 Task: Change the notification settings to show snoozed notifications "1 minute before the event".
Action: Mouse moved to (1019, 94)
Screenshot: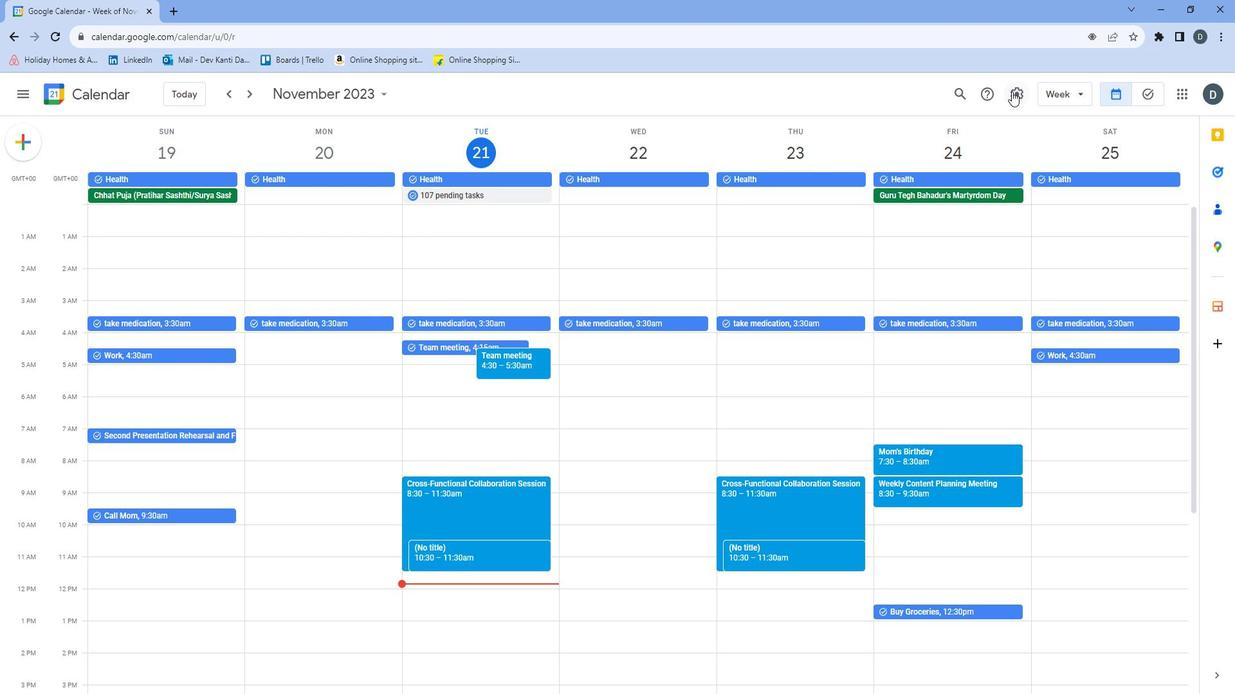 
Action: Mouse pressed left at (1019, 94)
Screenshot: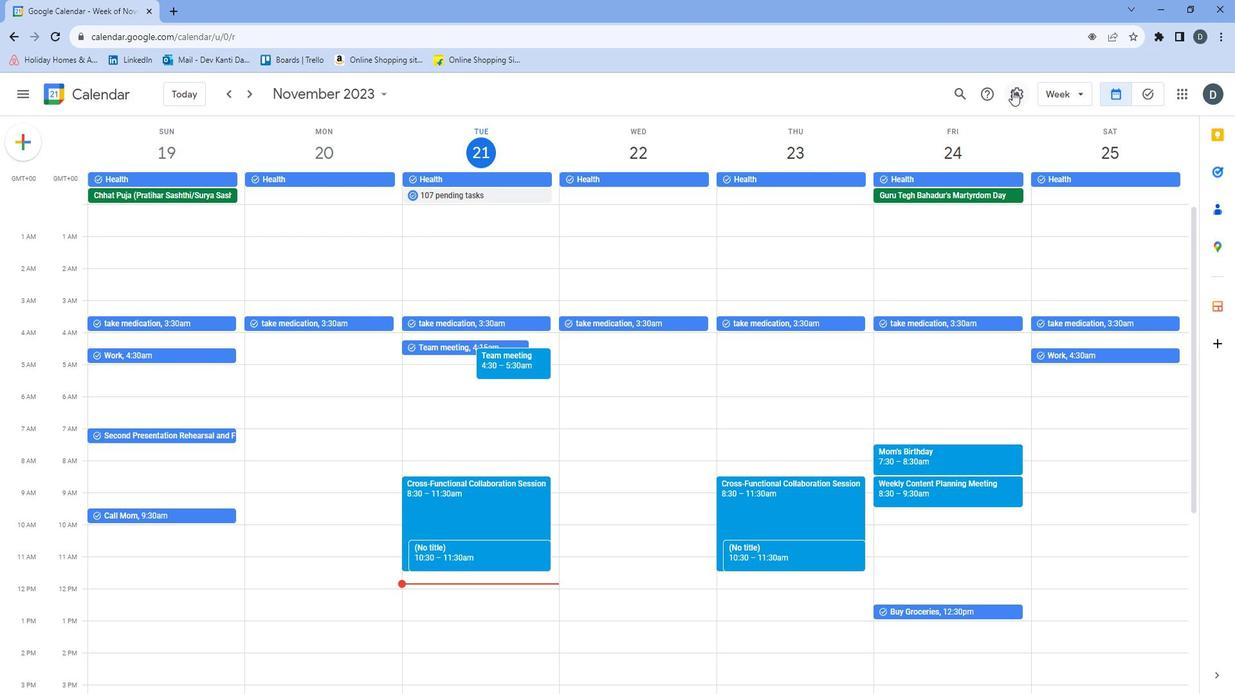 
Action: Mouse moved to (1033, 126)
Screenshot: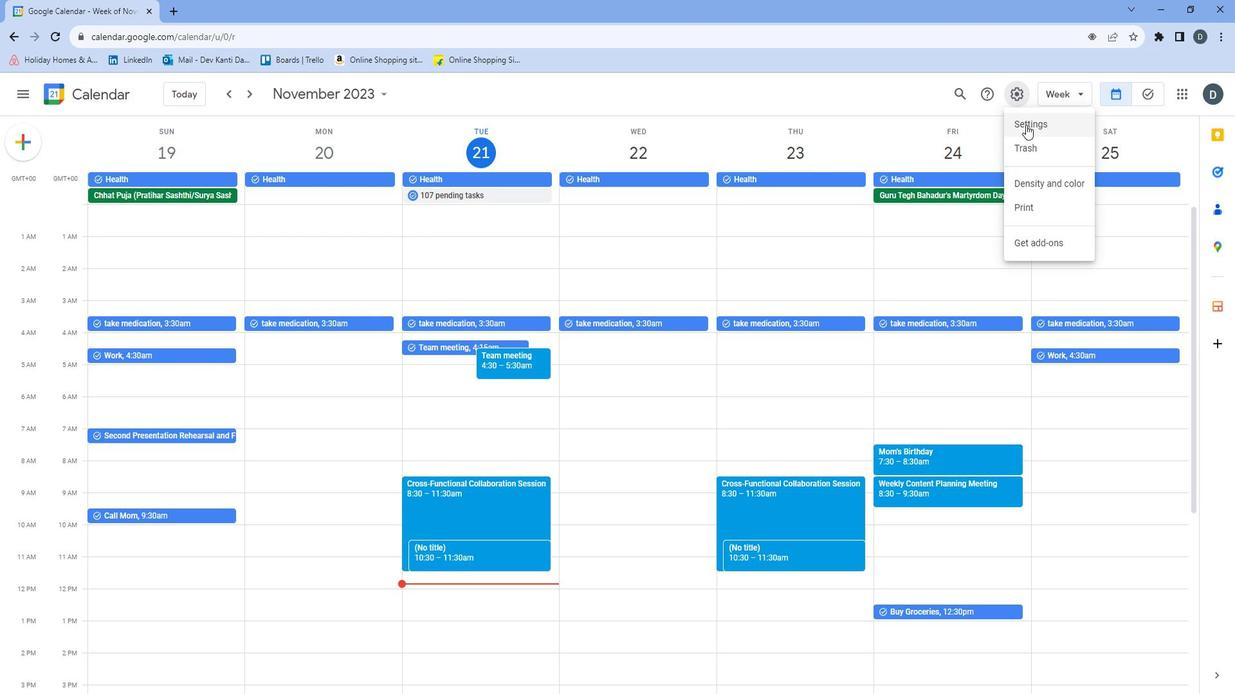 
Action: Mouse pressed left at (1033, 126)
Screenshot: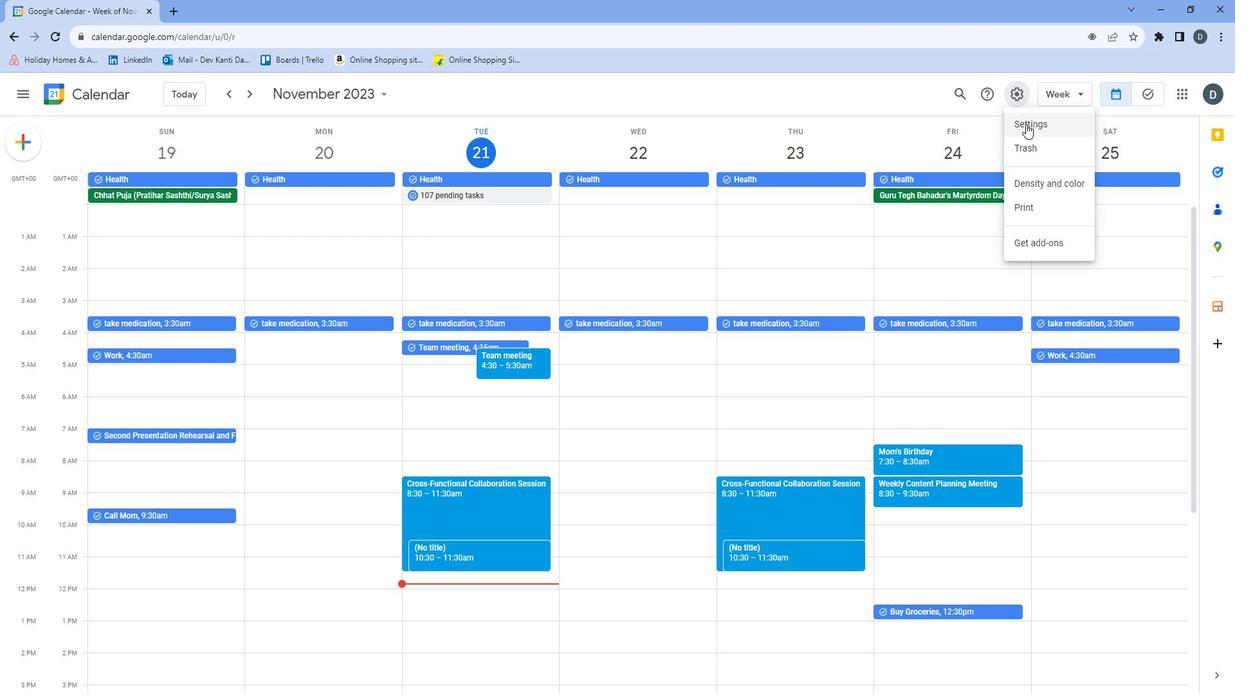 
Action: Mouse moved to (610, 291)
Screenshot: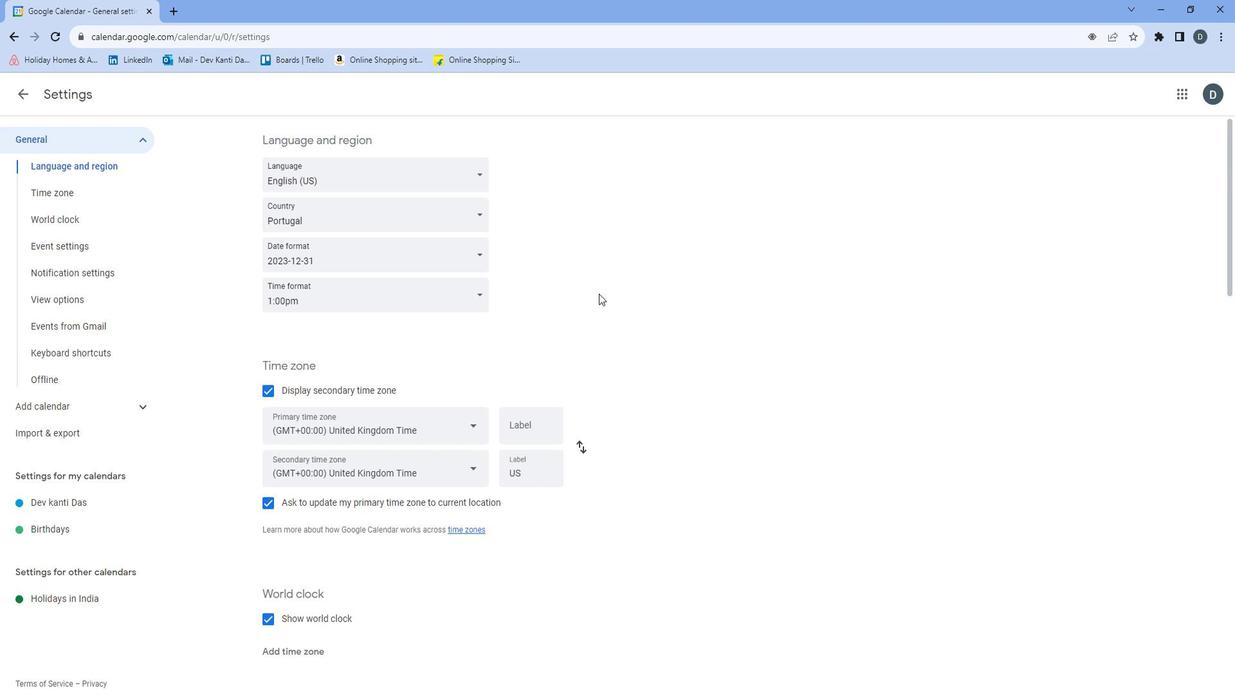 
Action: Mouse scrolled (610, 290) with delta (0, 0)
Screenshot: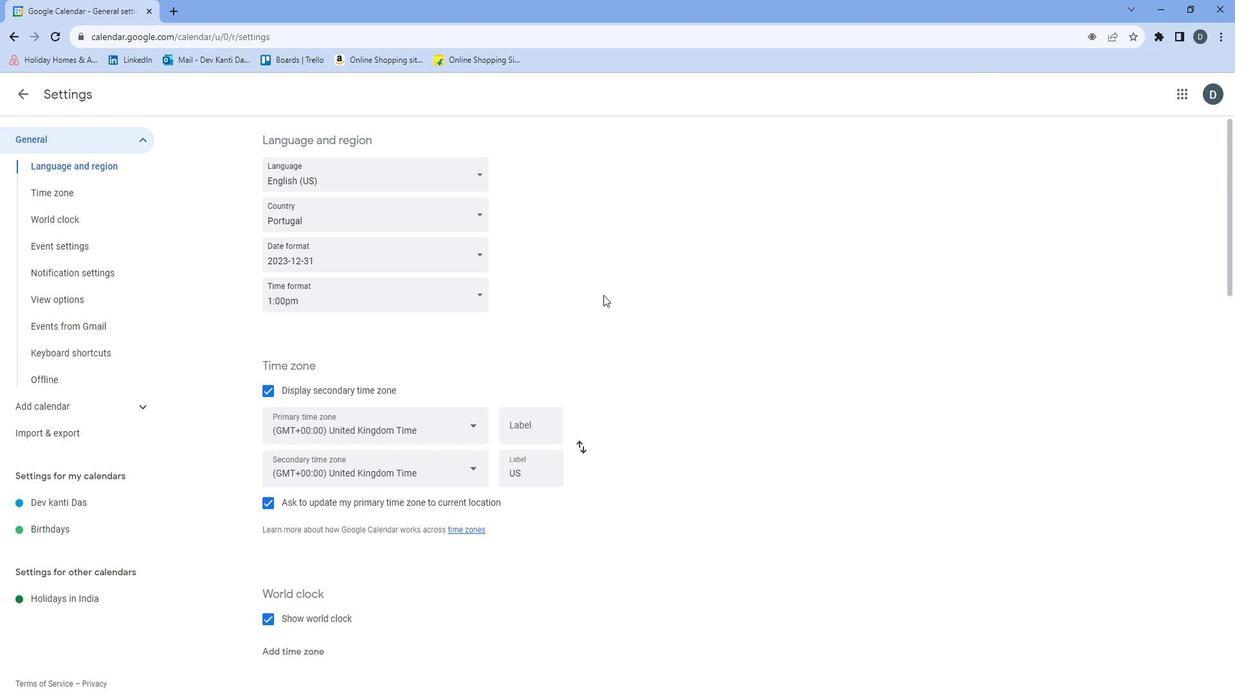 
Action: Mouse moved to (611, 291)
Screenshot: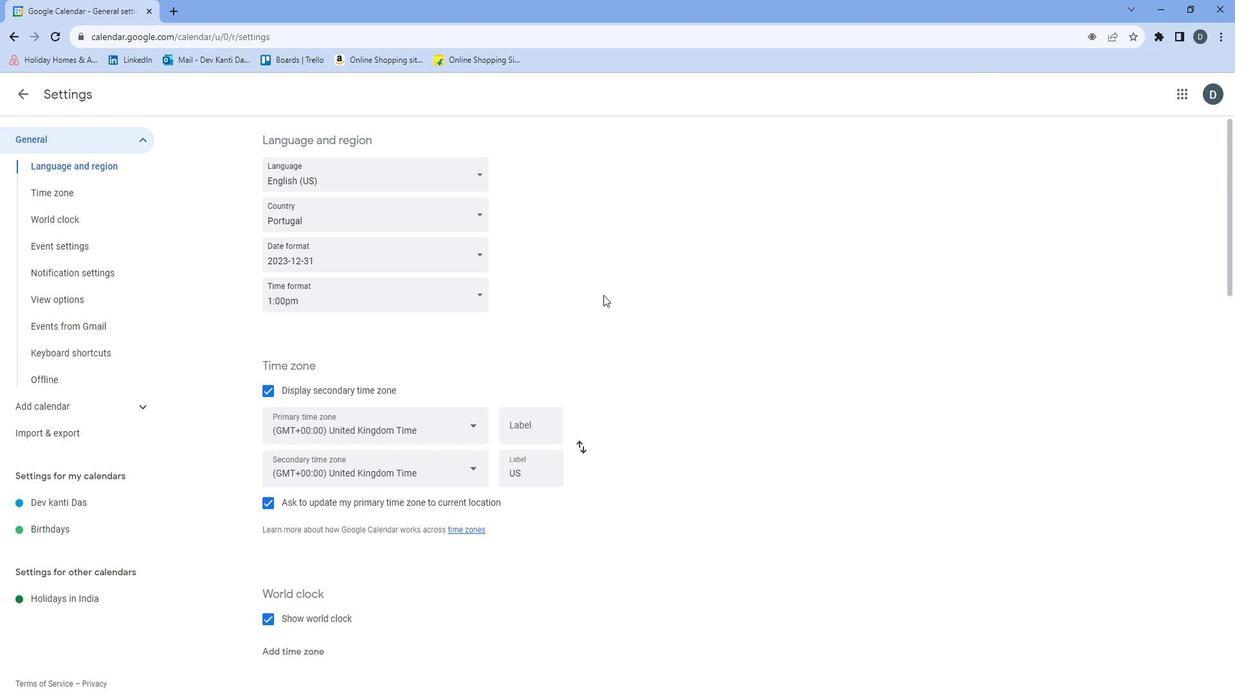 
Action: Mouse scrolled (611, 290) with delta (0, 0)
Screenshot: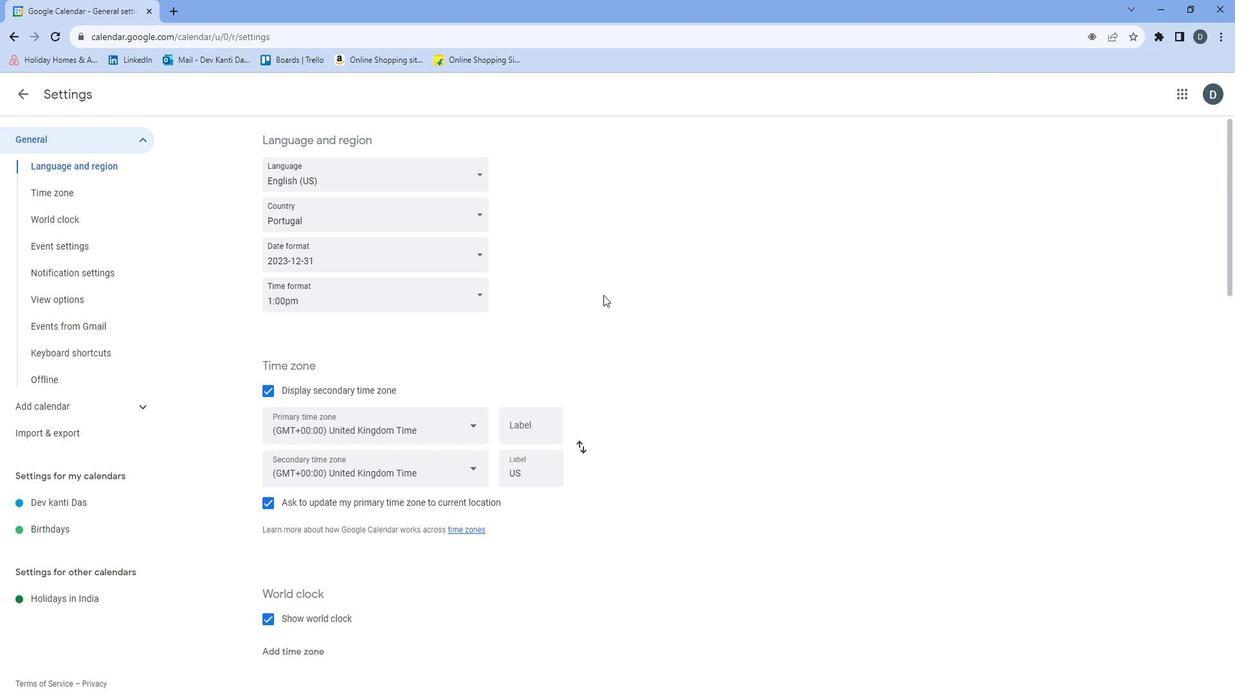 
Action: Mouse moved to (612, 291)
Screenshot: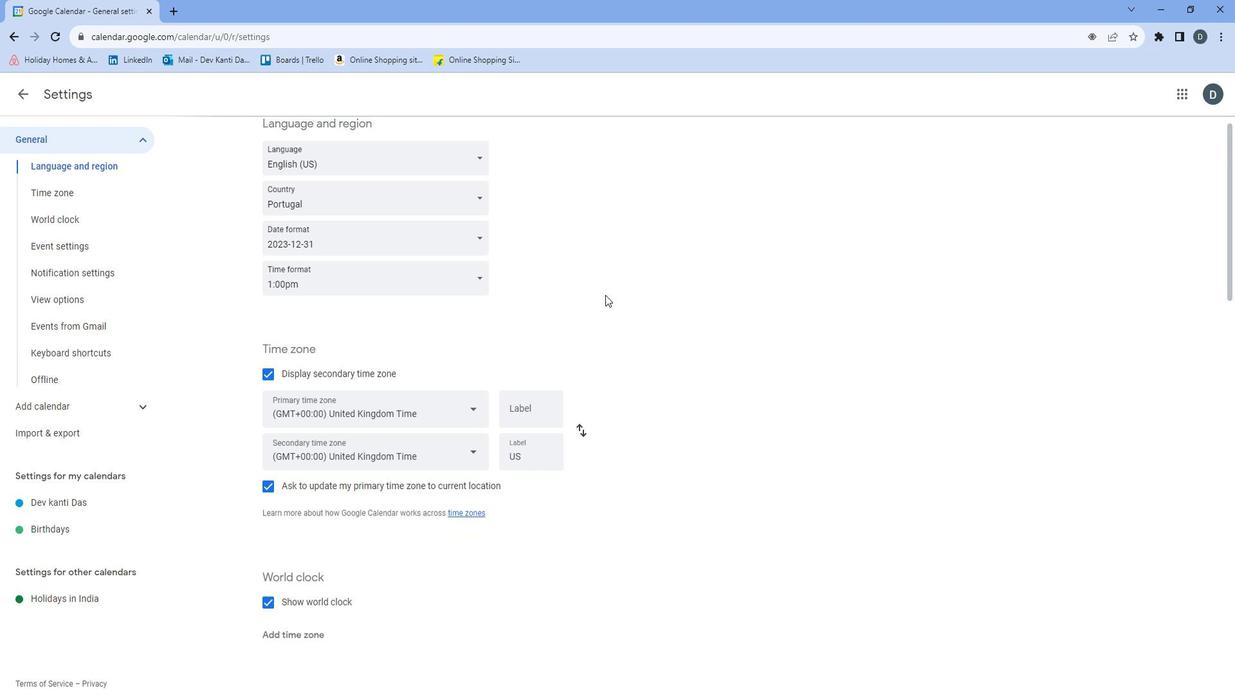 
Action: Mouse scrolled (612, 290) with delta (0, 0)
Screenshot: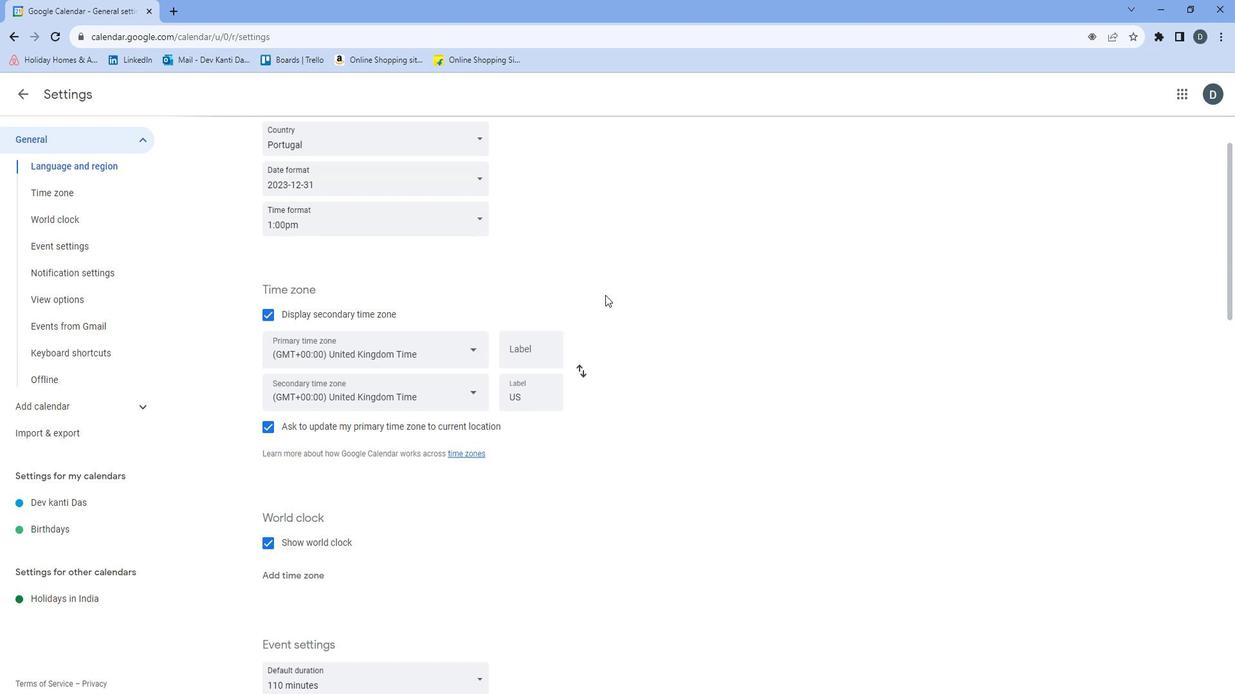 
Action: Mouse scrolled (612, 290) with delta (0, 0)
Screenshot: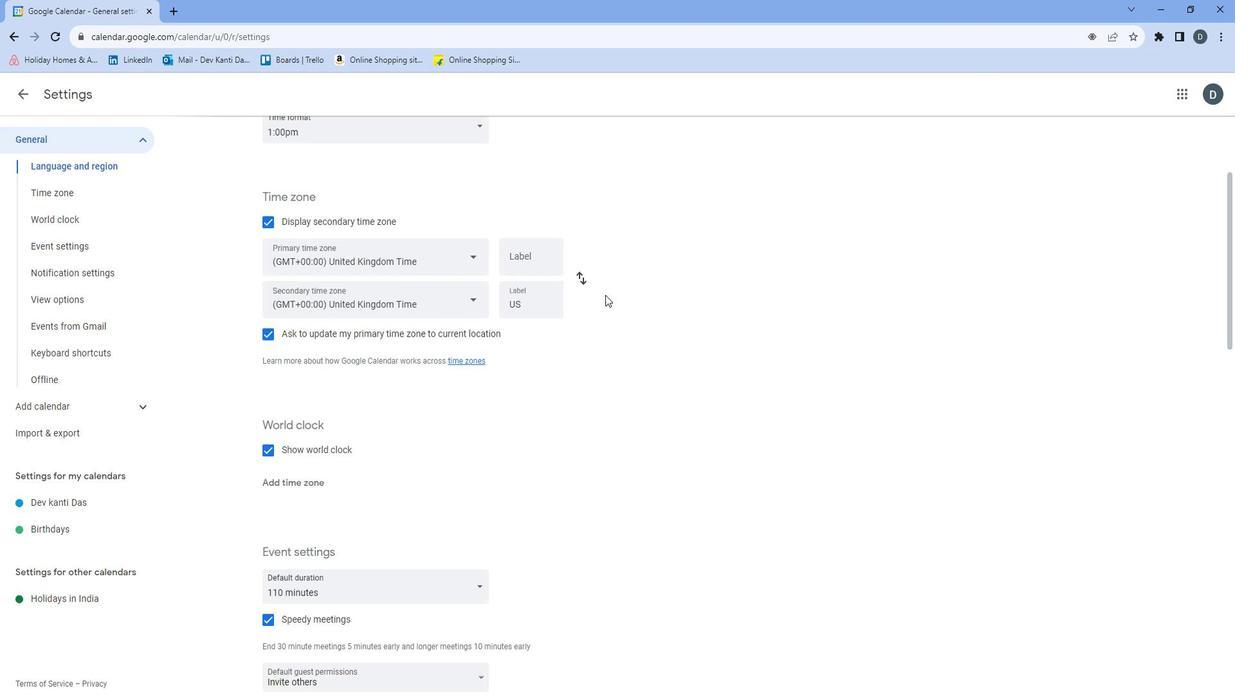 
Action: Mouse scrolled (612, 290) with delta (0, 0)
Screenshot: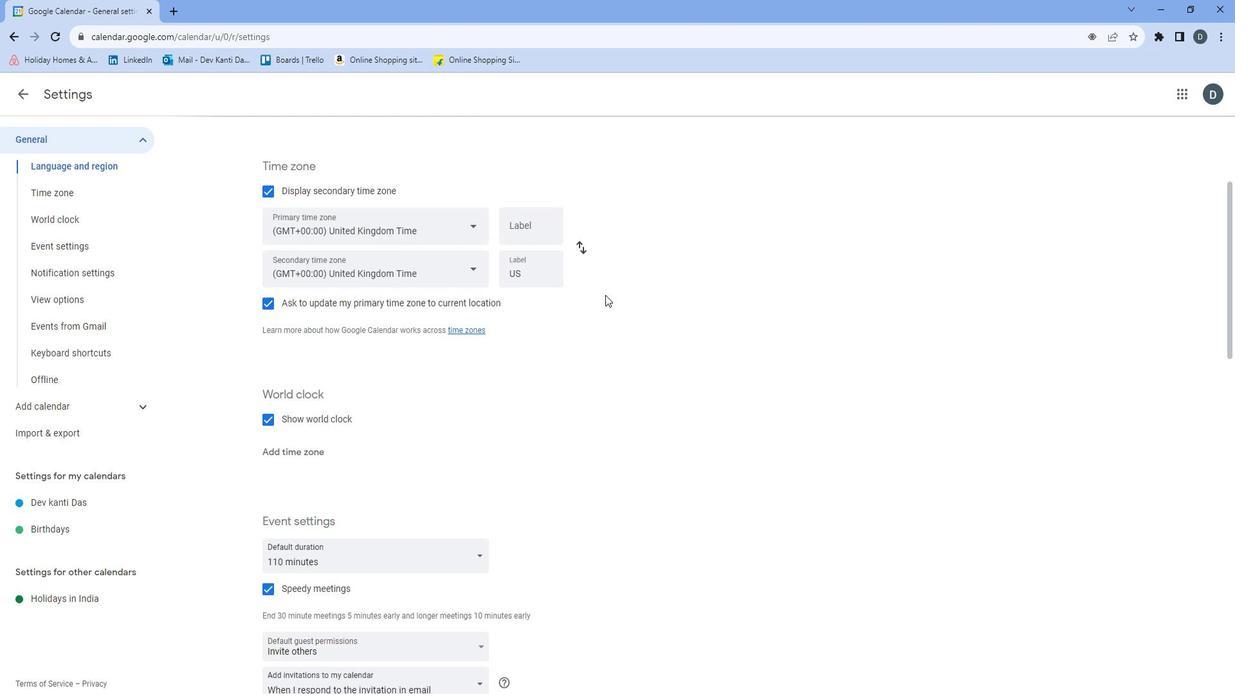 
Action: Mouse scrolled (612, 290) with delta (0, 0)
Screenshot: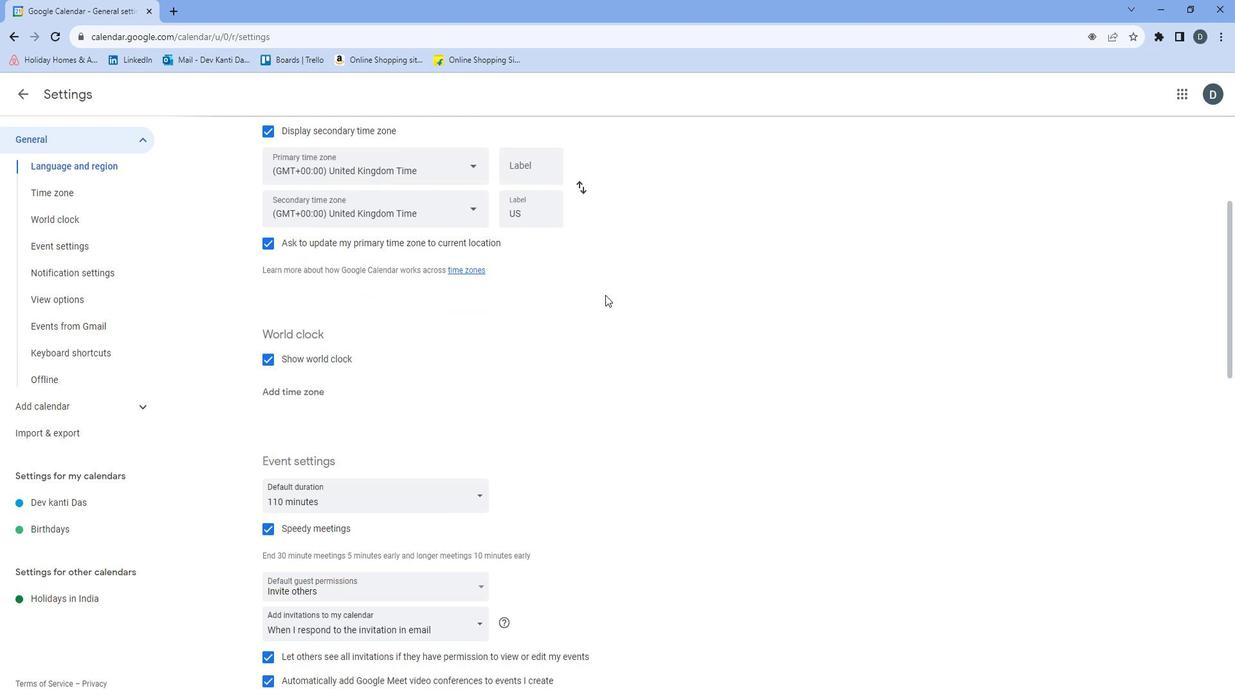 
Action: Mouse scrolled (612, 290) with delta (0, 0)
Screenshot: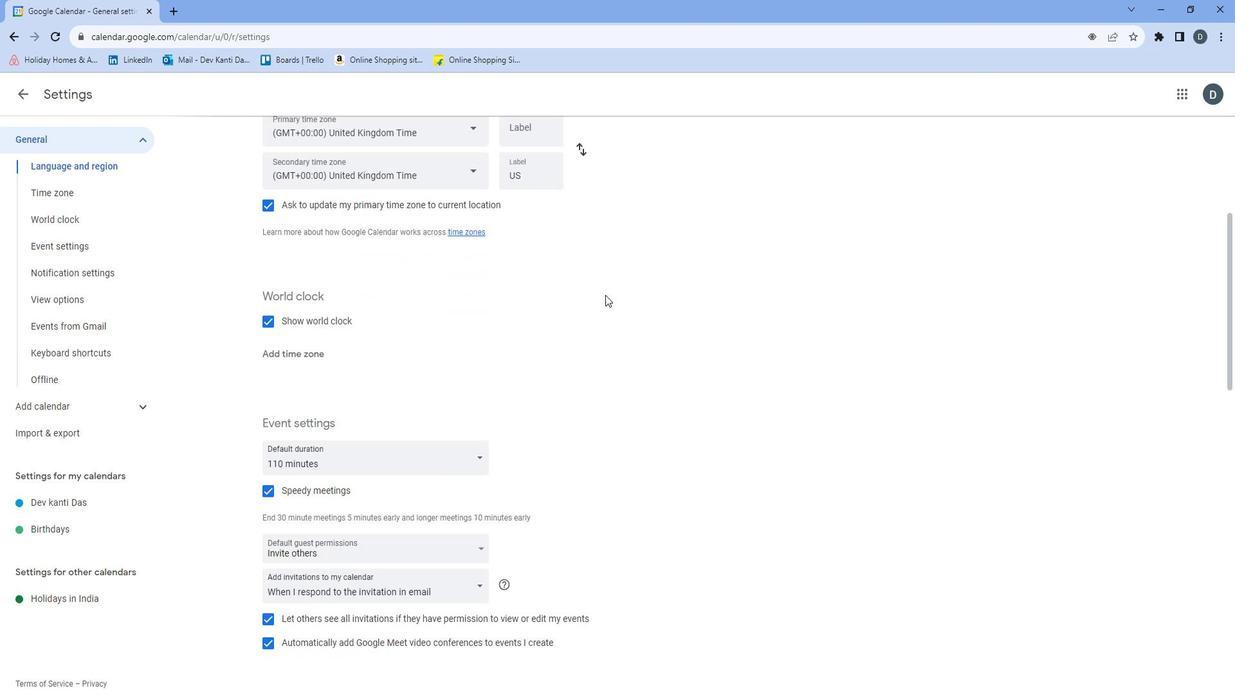 
Action: Mouse moved to (612, 288)
Screenshot: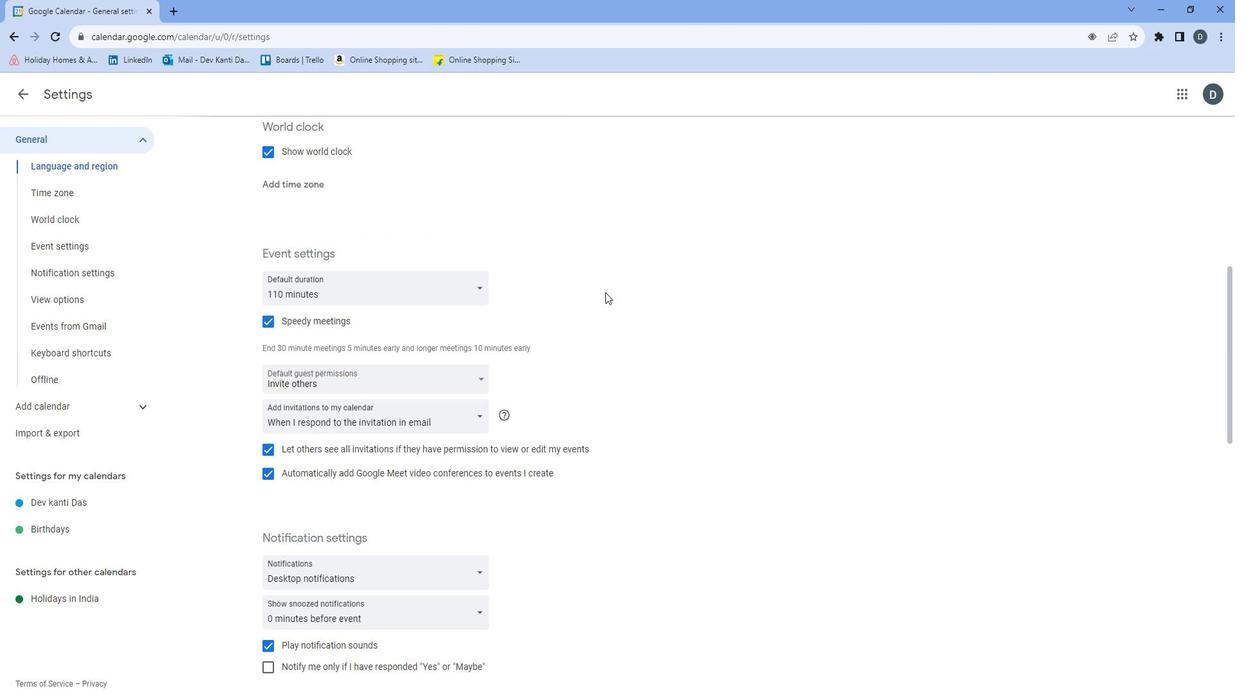 
Action: Mouse scrolled (612, 288) with delta (0, 0)
Screenshot: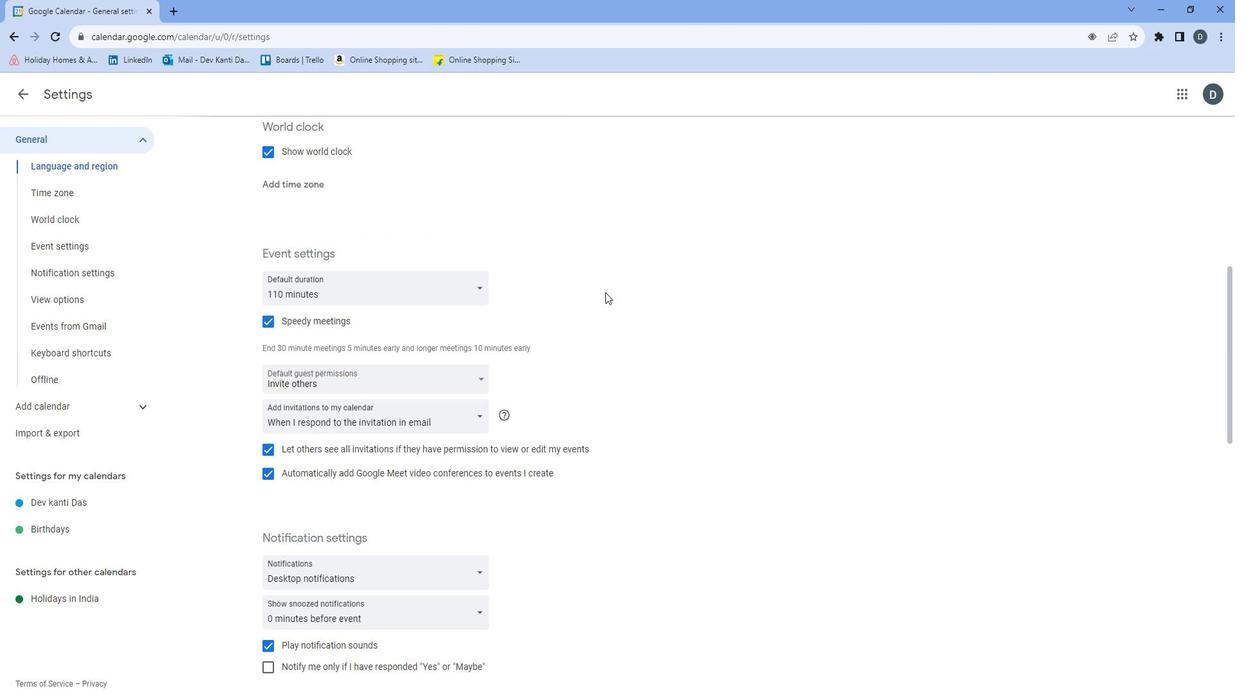 
Action: Mouse moved to (612, 288)
Screenshot: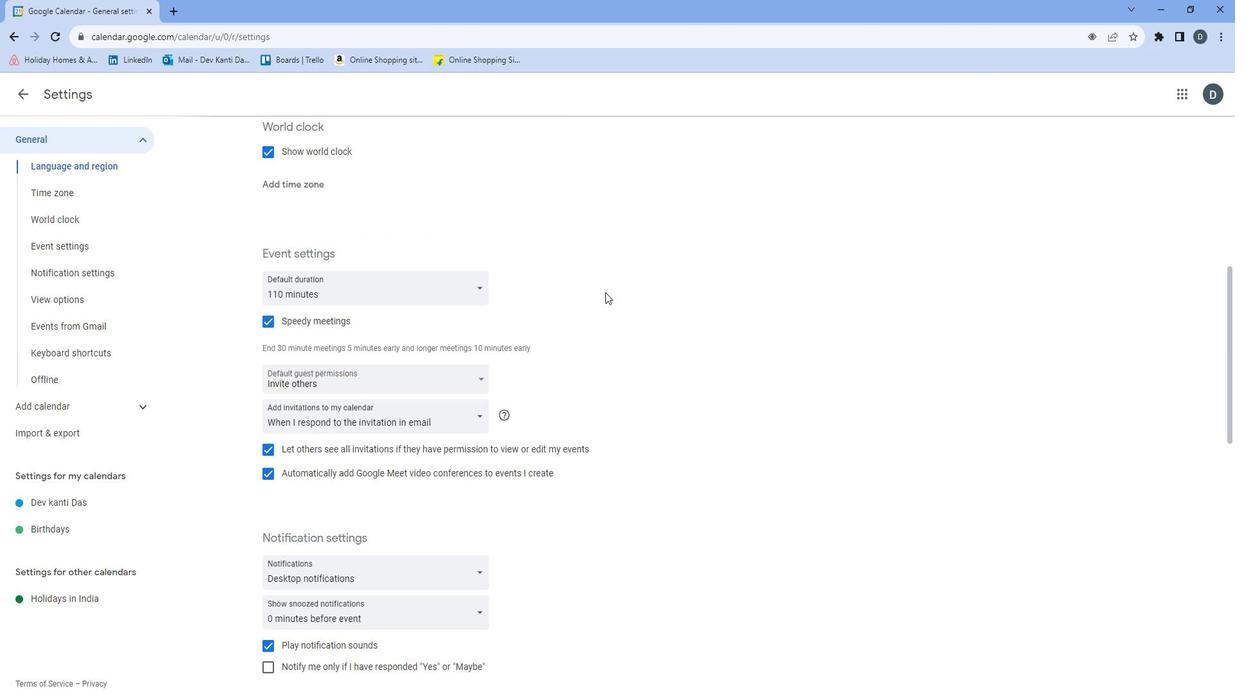
Action: Mouse scrolled (612, 288) with delta (0, 0)
Screenshot: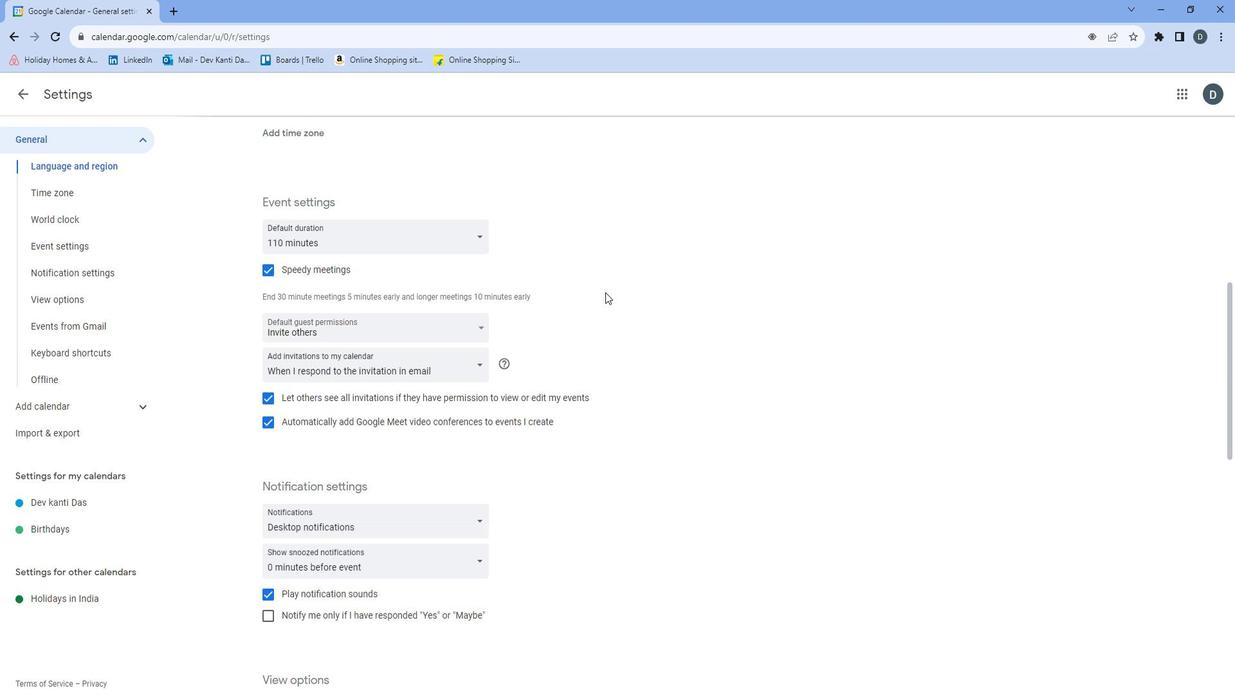 
Action: Mouse scrolled (612, 288) with delta (0, 0)
Screenshot: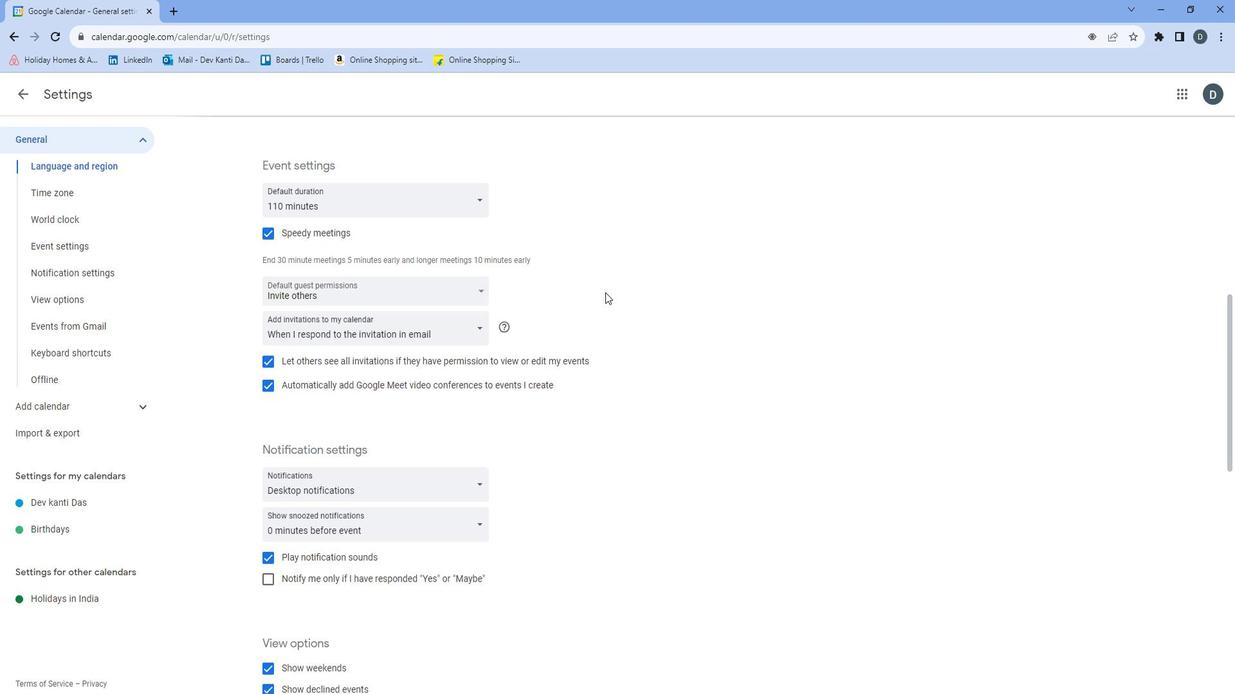 
Action: Mouse scrolled (612, 288) with delta (0, 0)
Screenshot: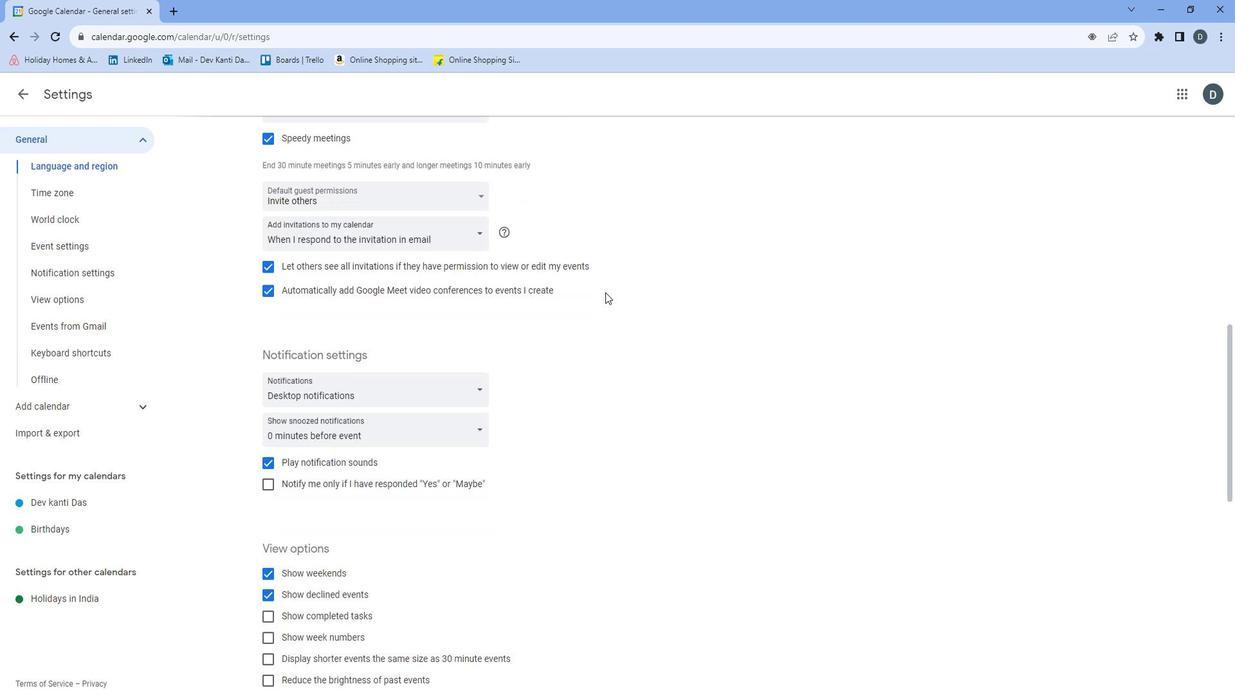 
Action: Mouse scrolled (612, 288) with delta (0, 0)
Screenshot: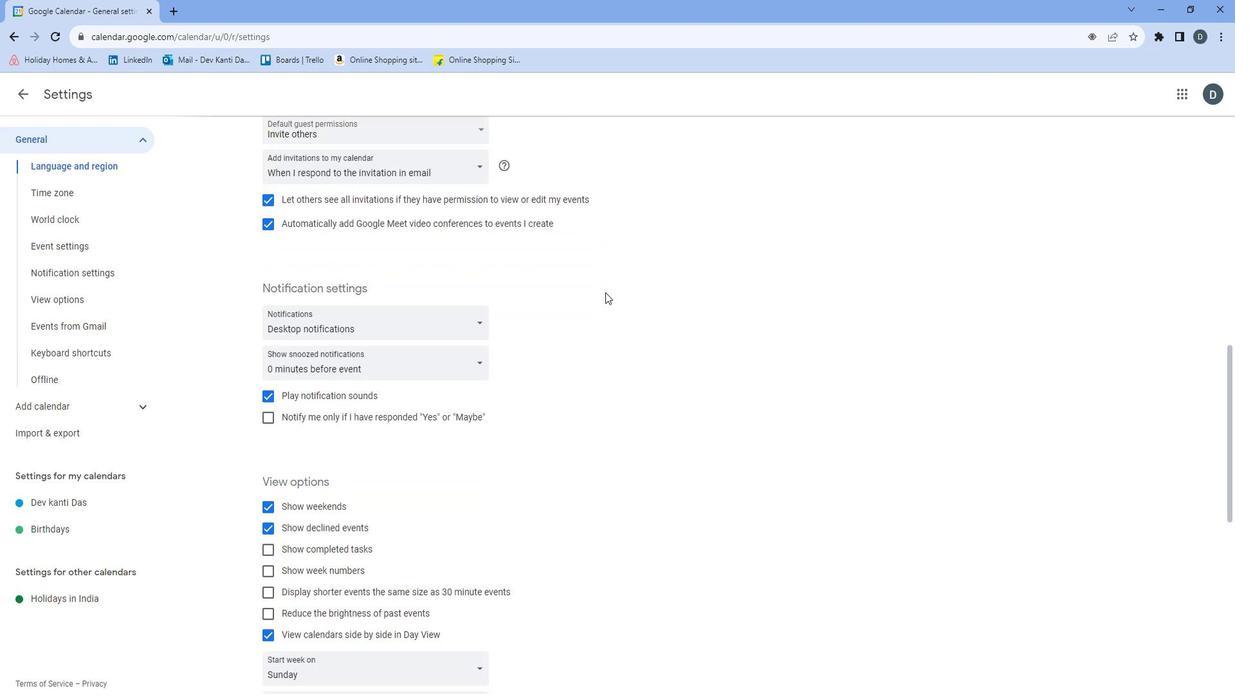 
Action: Mouse moved to (612, 288)
Screenshot: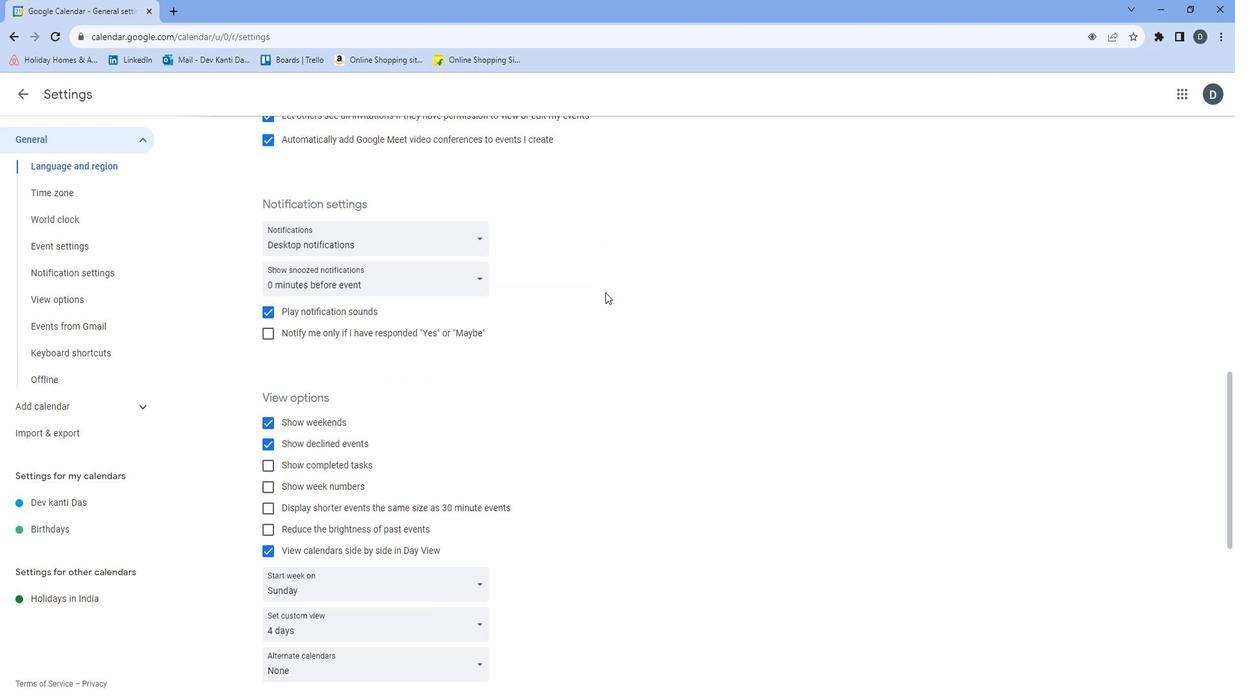 
Action: Mouse scrolled (612, 288) with delta (0, 0)
Screenshot: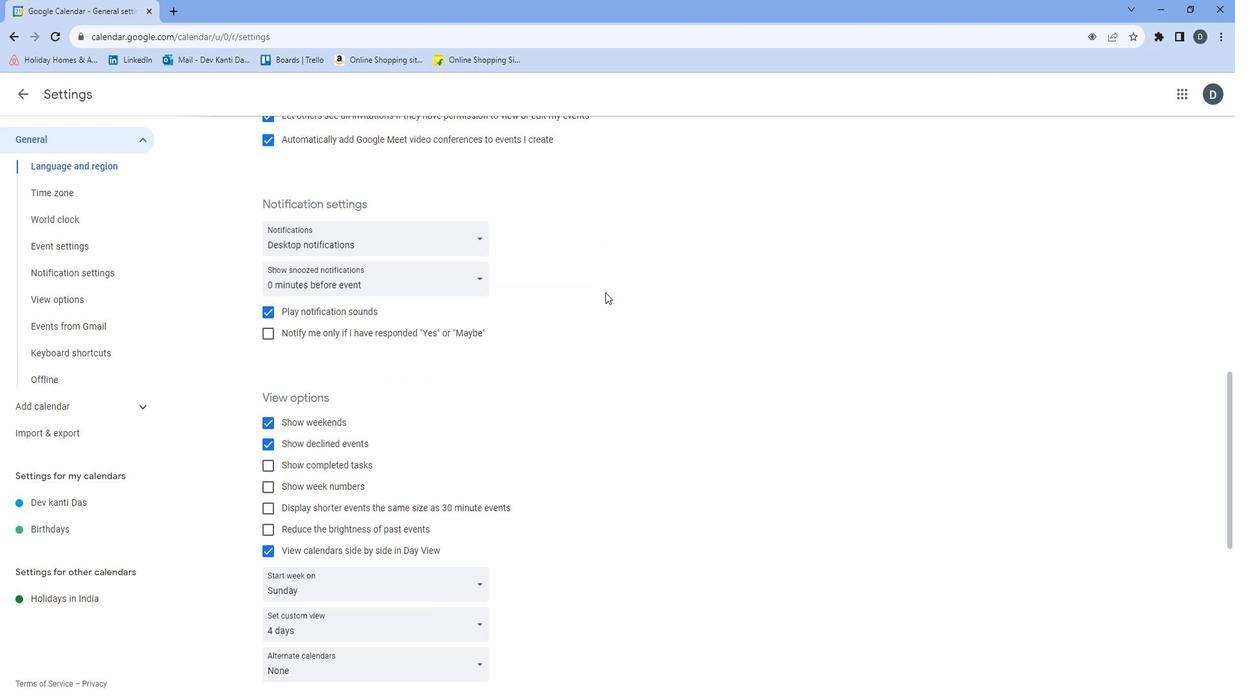 
Action: Mouse moved to (476, 216)
Screenshot: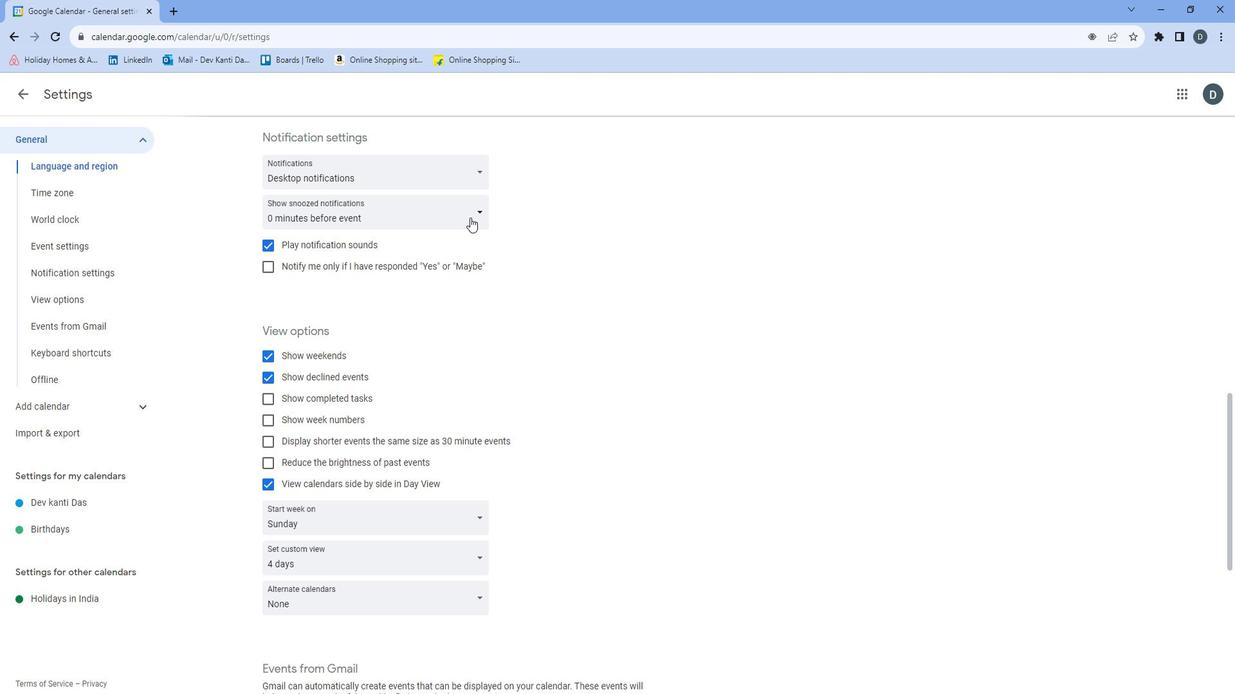 
Action: Mouse pressed left at (476, 216)
Screenshot: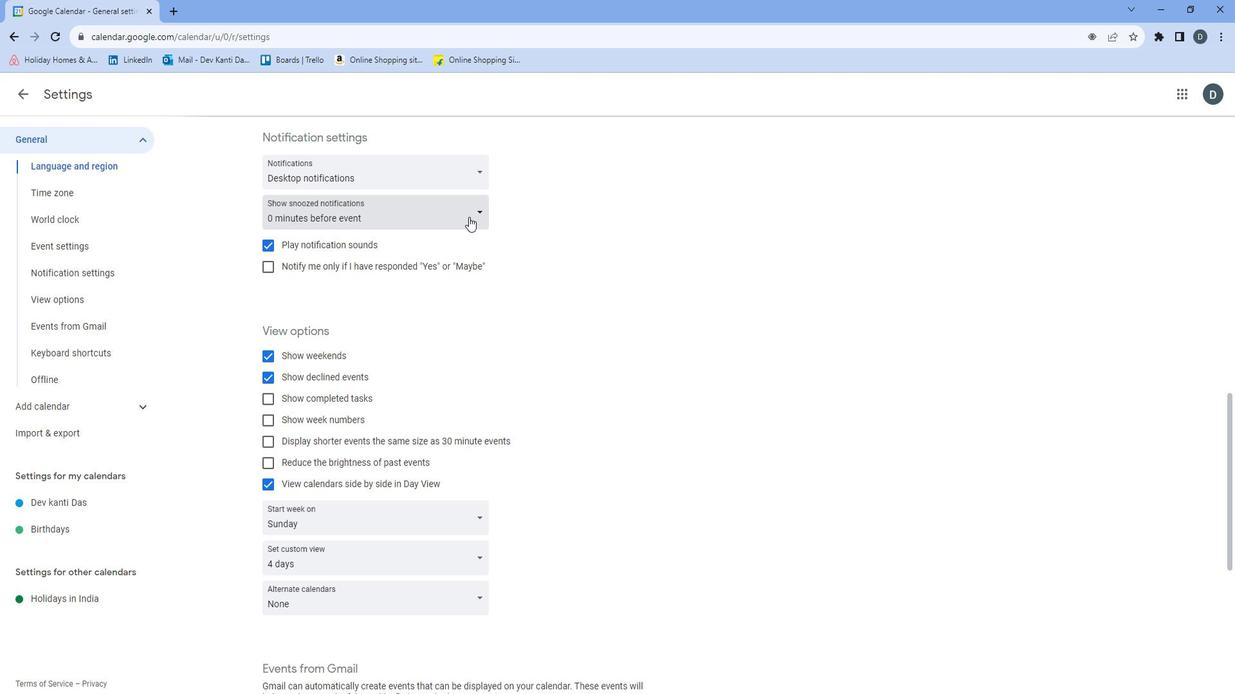 
Action: Mouse moved to (472, 272)
Screenshot: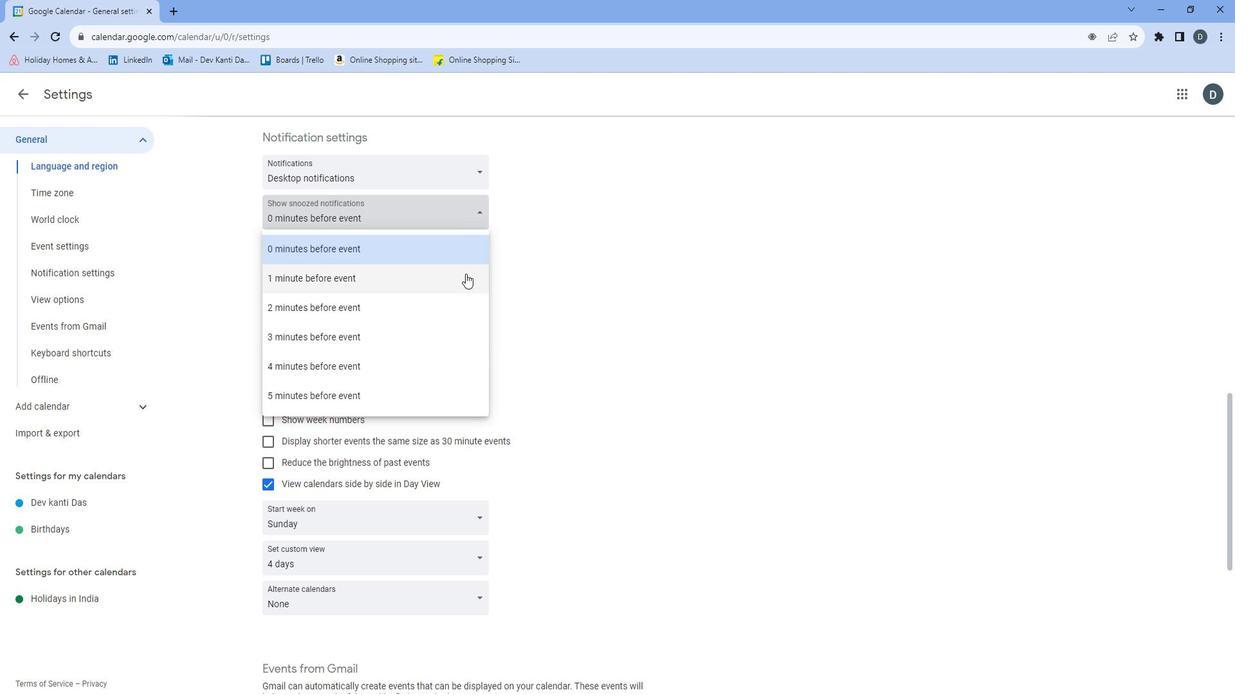 
Action: Mouse pressed left at (472, 272)
Screenshot: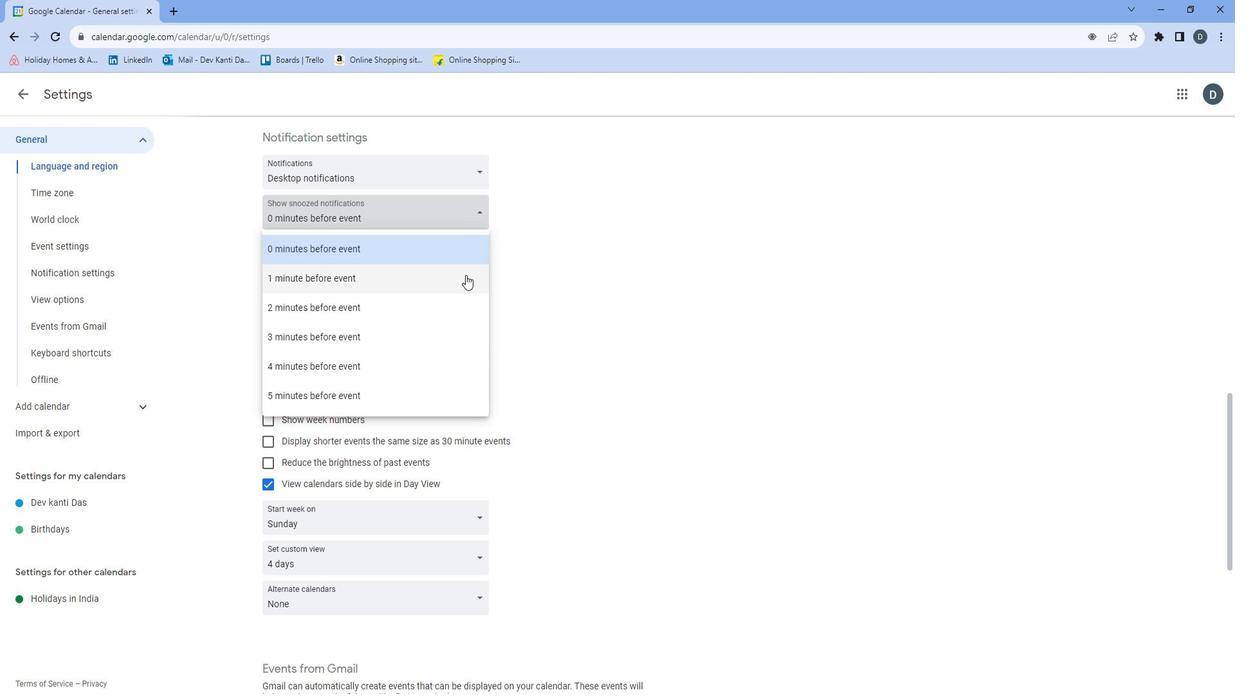 
Action: Mouse moved to (564, 294)
Screenshot: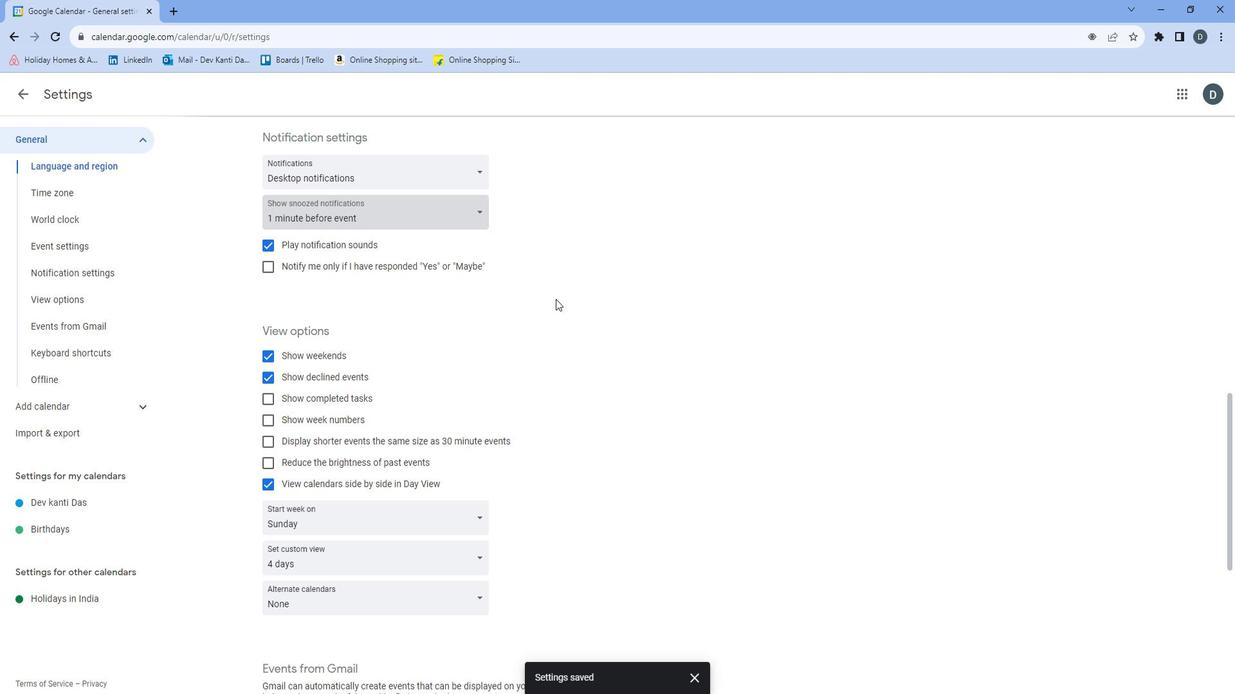 
